 Task: Create a due date automation trigger when advanced off, on the thursday of the week before a card is due at 02:00 PM.
Action: Mouse moved to (851, 243)
Screenshot: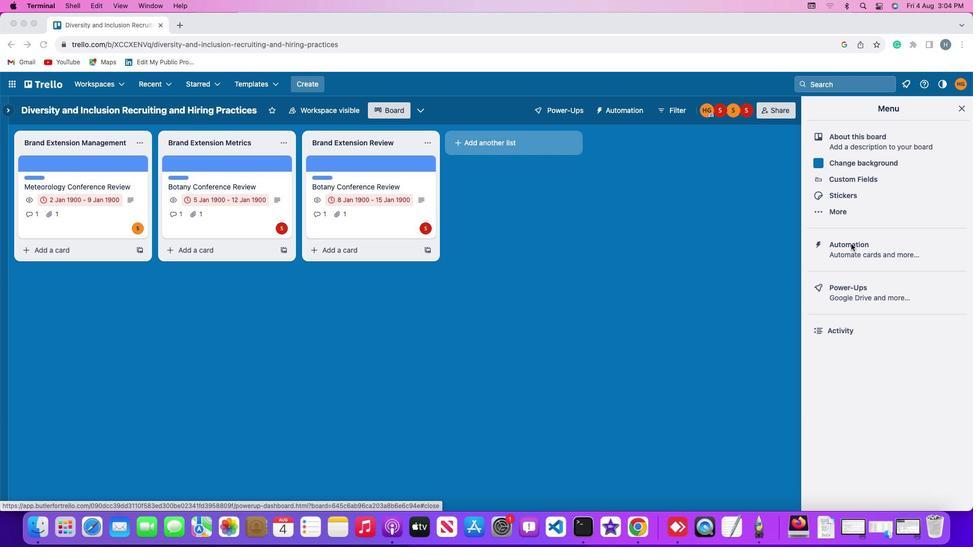 
Action: Mouse pressed left at (851, 243)
Screenshot: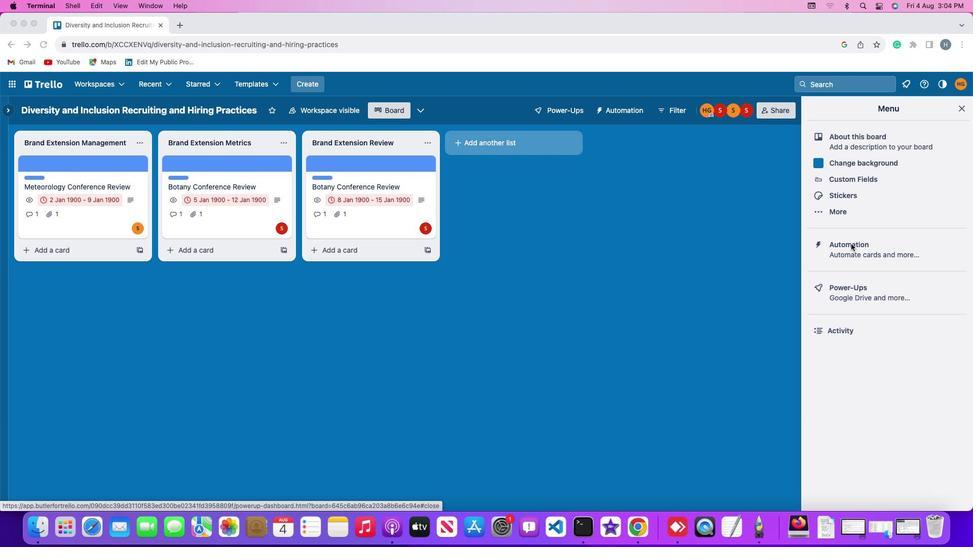 
Action: Mouse pressed left at (851, 243)
Screenshot: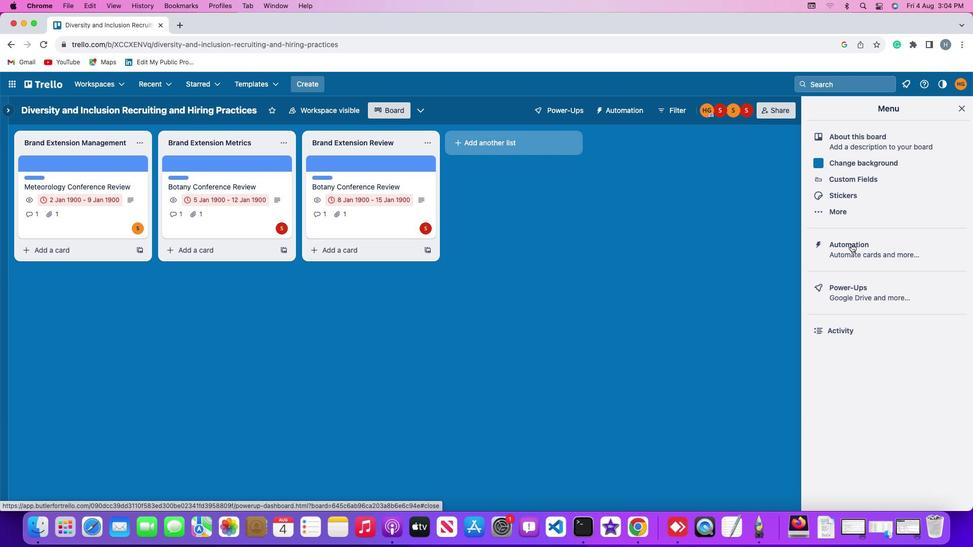 
Action: Mouse moved to (64, 241)
Screenshot: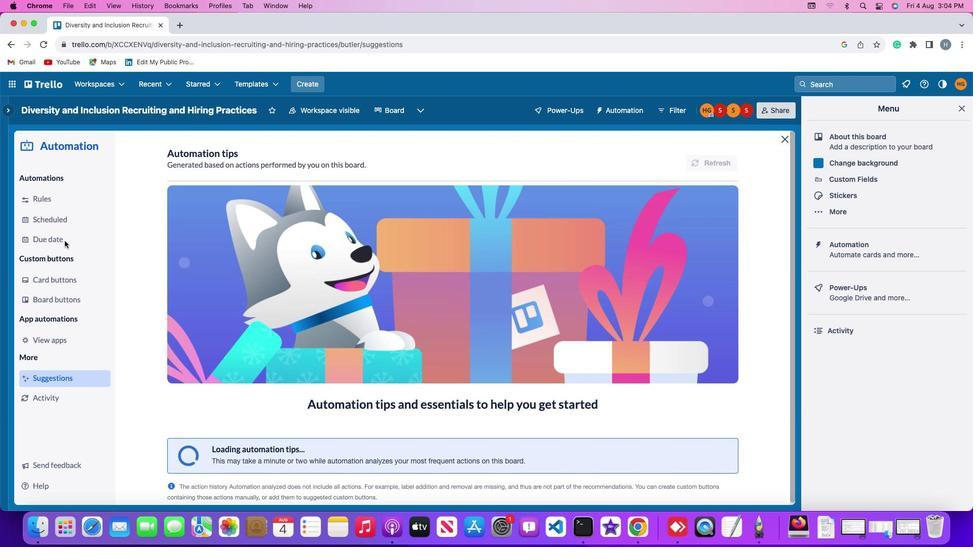 
Action: Mouse pressed left at (64, 241)
Screenshot: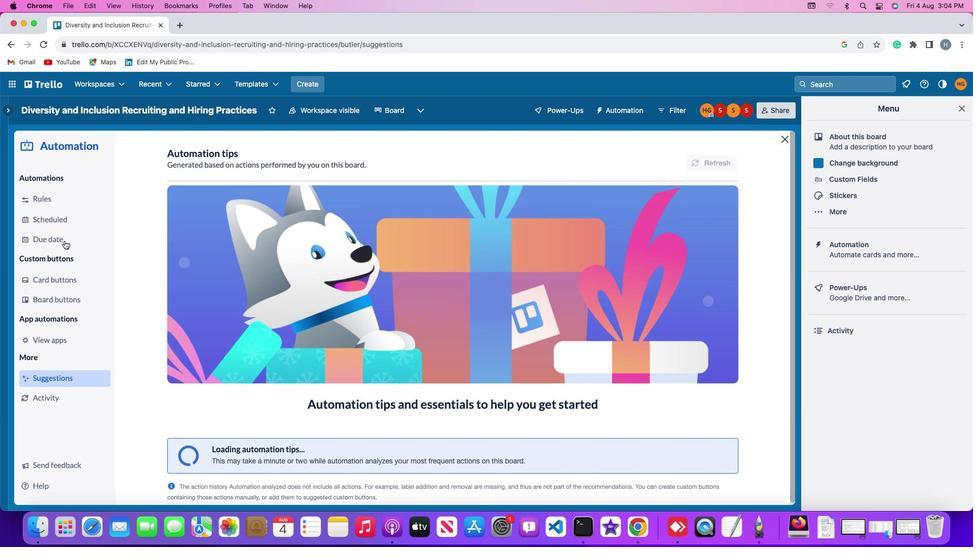 
Action: Mouse moved to (663, 156)
Screenshot: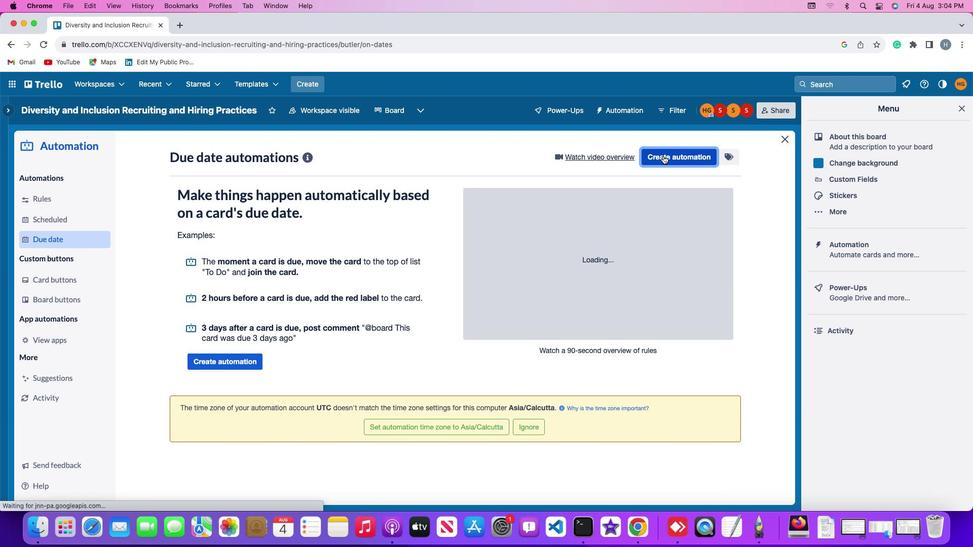 
Action: Mouse pressed left at (663, 156)
Screenshot: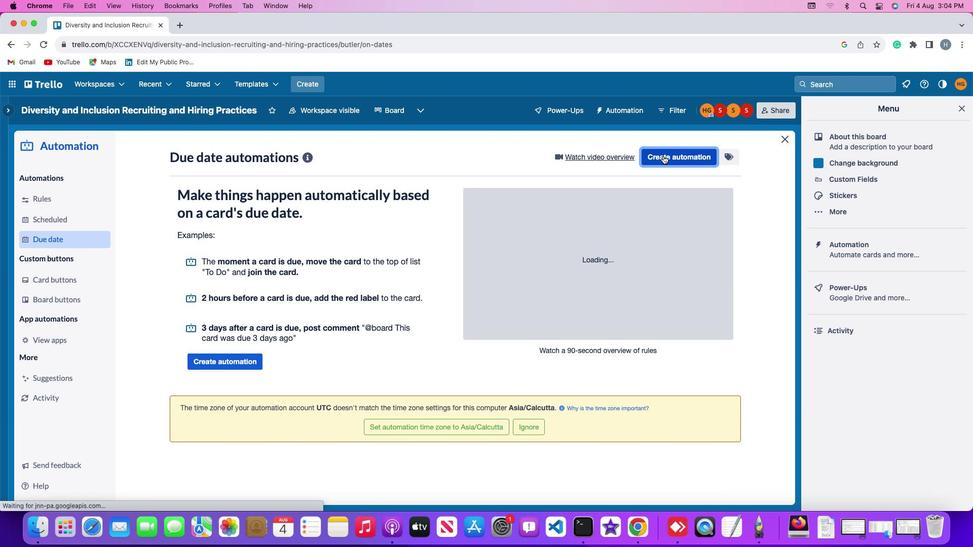 
Action: Mouse moved to (459, 252)
Screenshot: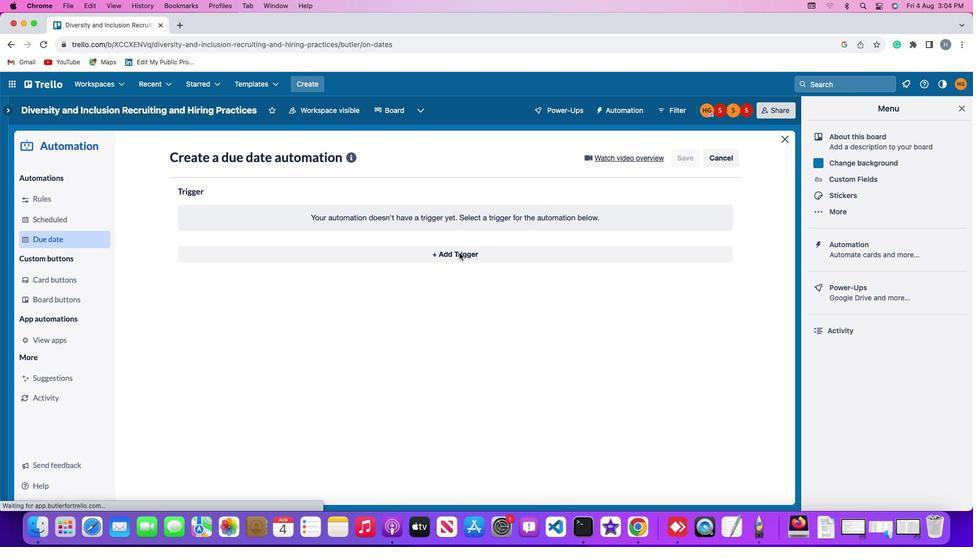 
Action: Mouse pressed left at (459, 252)
Screenshot: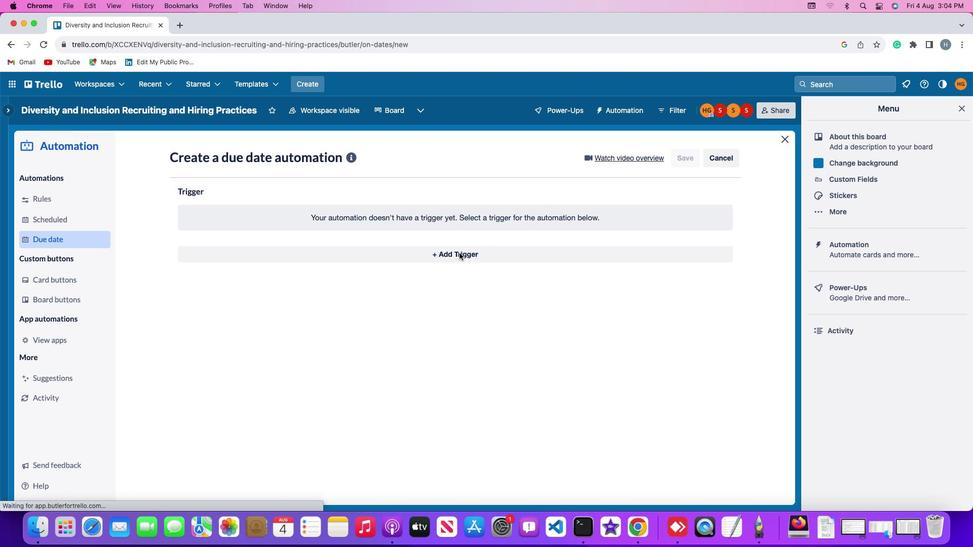 
Action: Mouse moved to (220, 441)
Screenshot: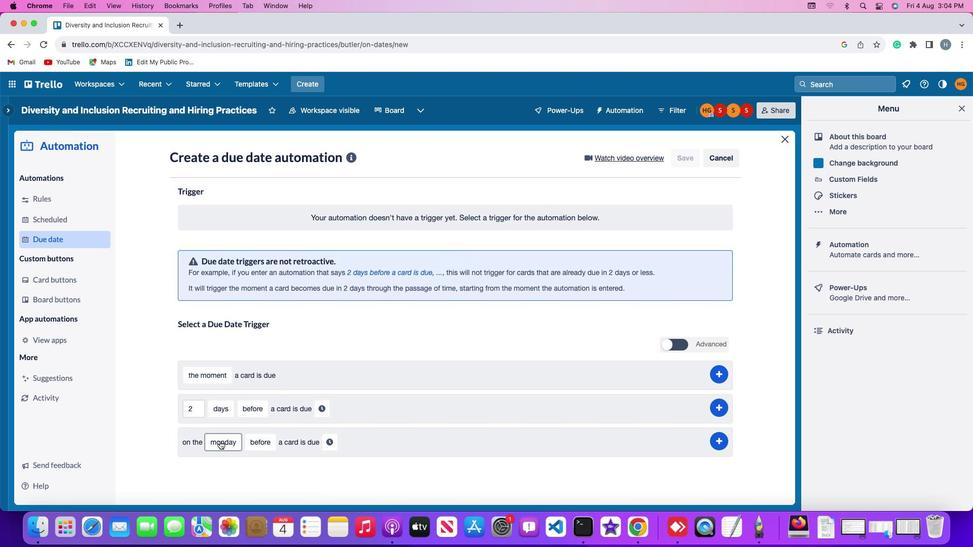 
Action: Mouse pressed left at (220, 441)
Screenshot: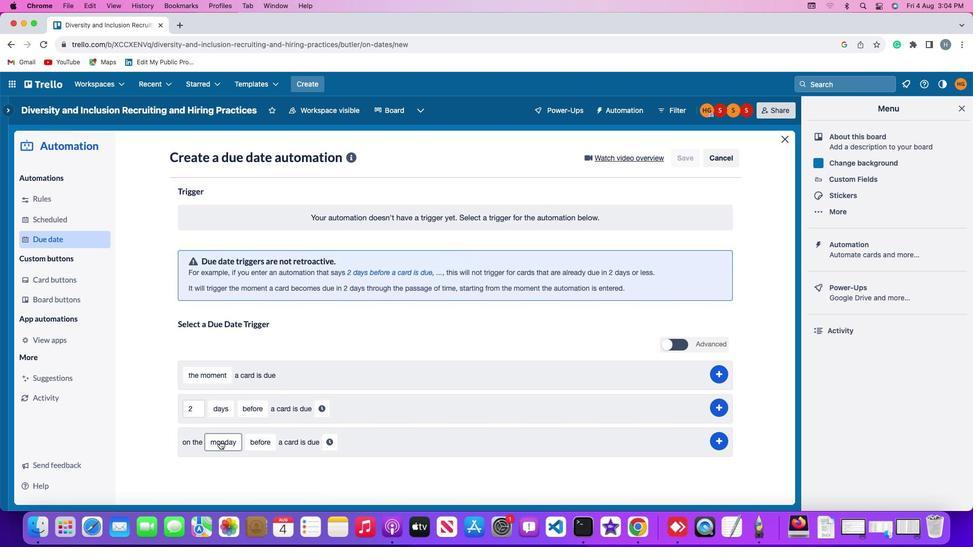 
Action: Mouse moved to (233, 362)
Screenshot: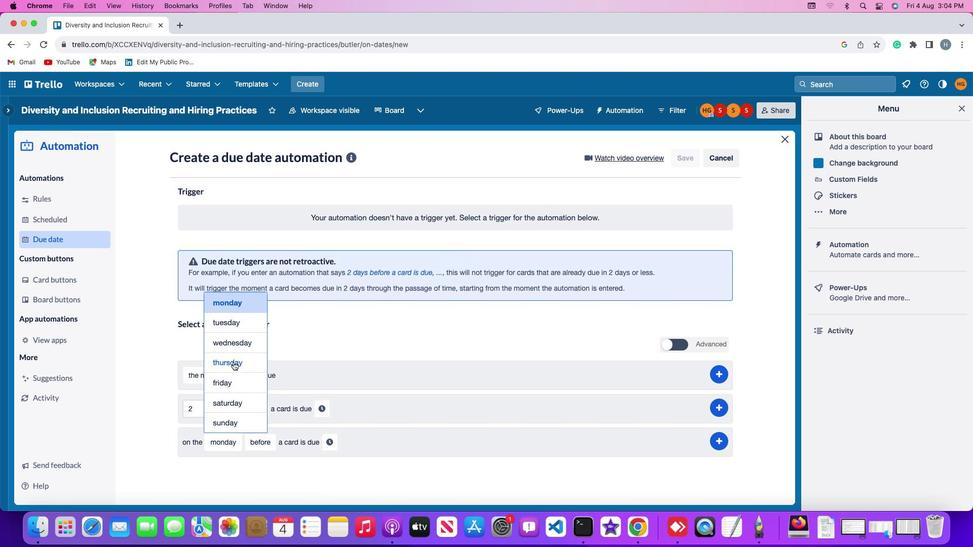 
Action: Mouse pressed left at (233, 362)
Screenshot: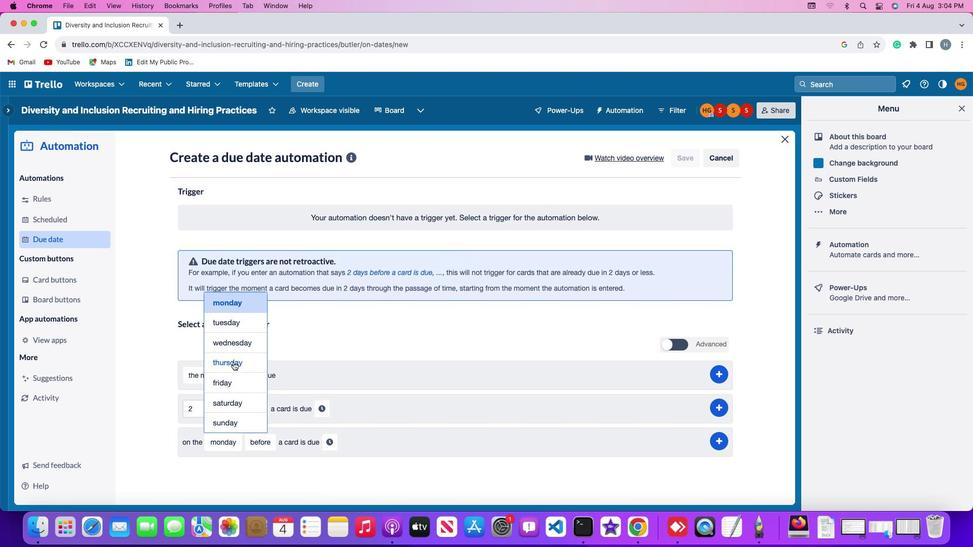 
Action: Mouse moved to (281, 419)
Screenshot: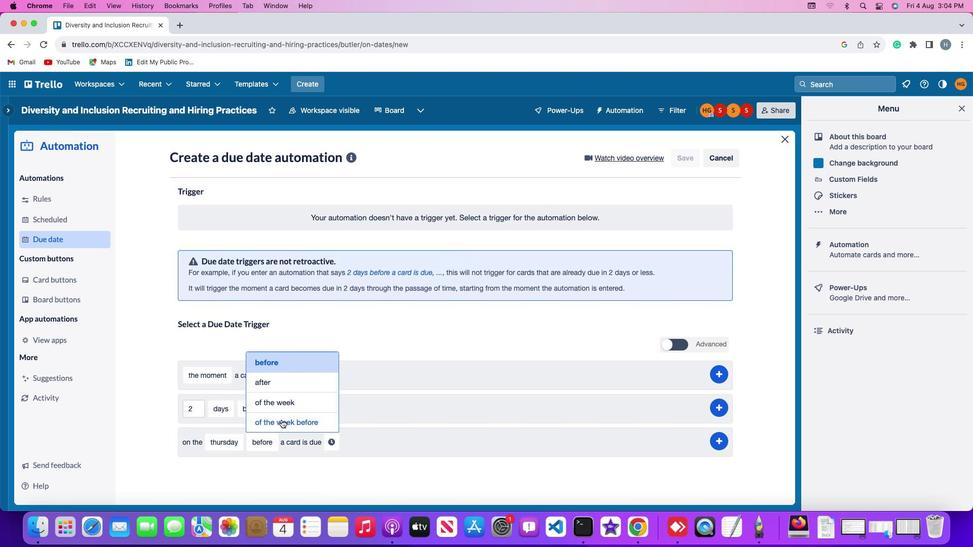 
Action: Mouse pressed left at (281, 419)
Screenshot: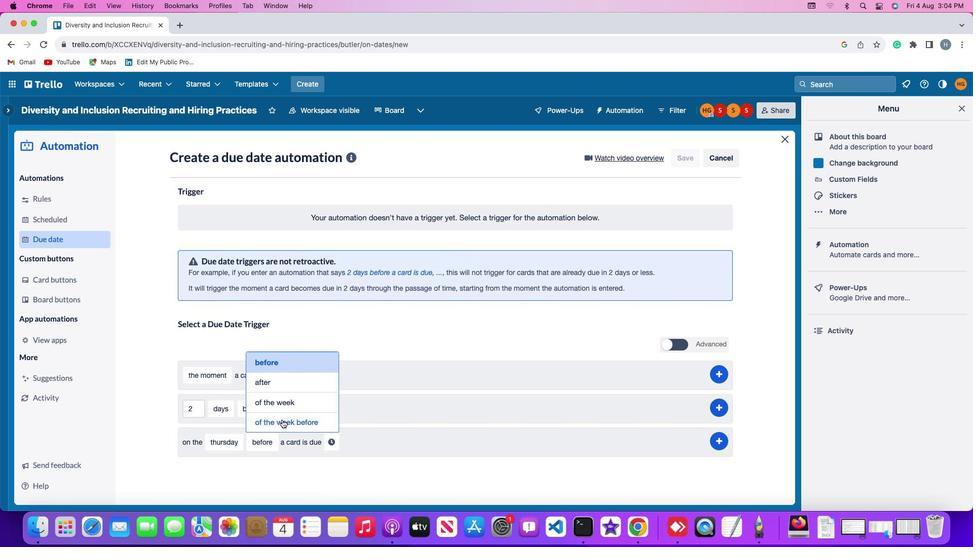 
Action: Mouse moved to (373, 442)
Screenshot: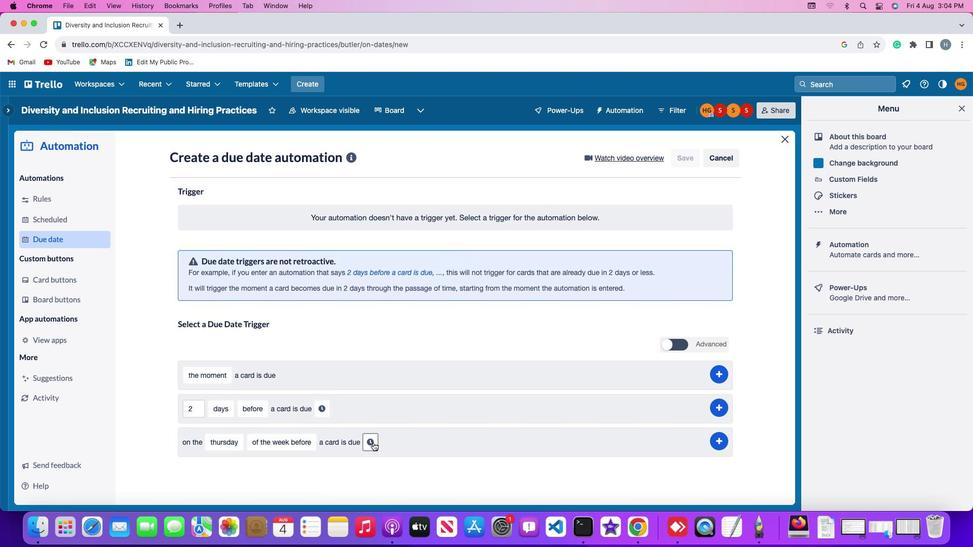
Action: Mouse pressed left at (373, 442)
Screenshot: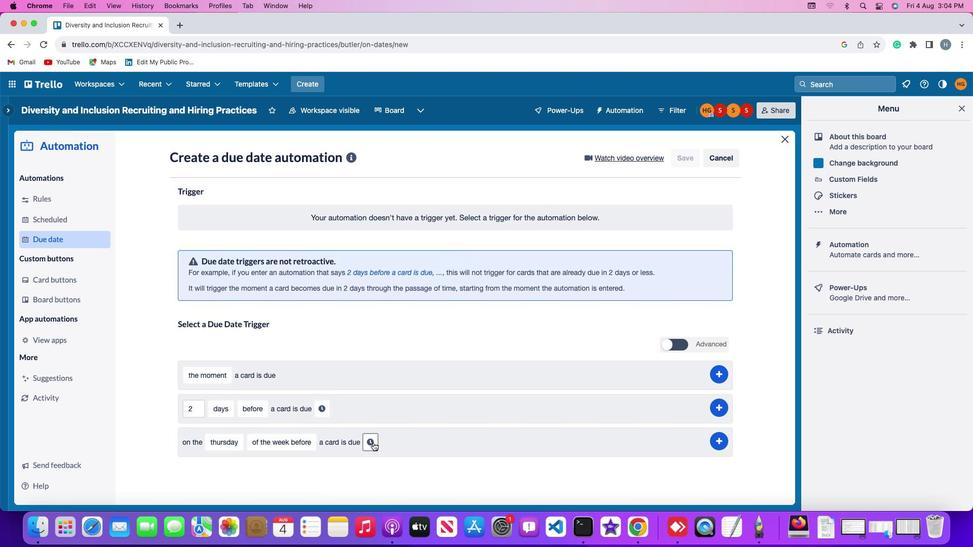 
Action: Mouse moved to (388, 441)
Screenshot: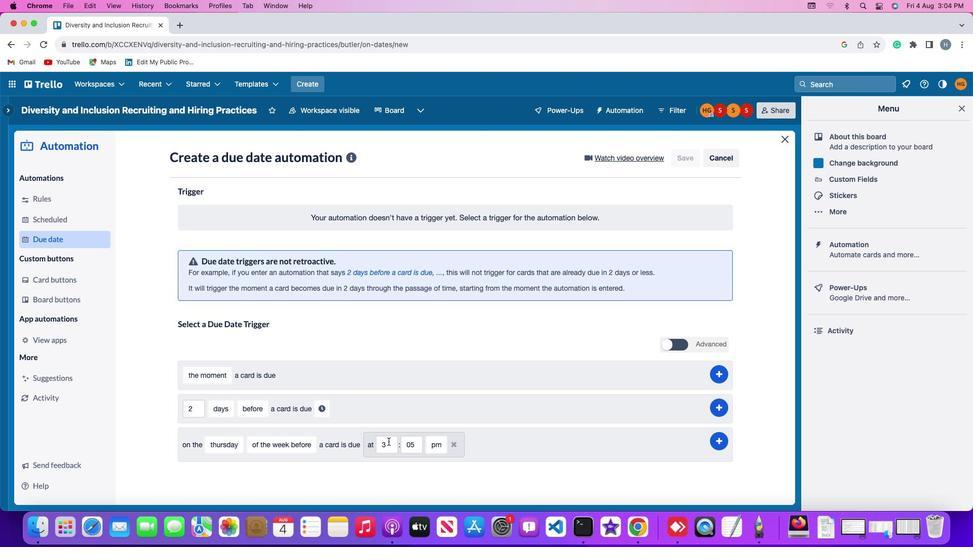 
Action: Mouse pressed left at (388, 441)
Screenshot: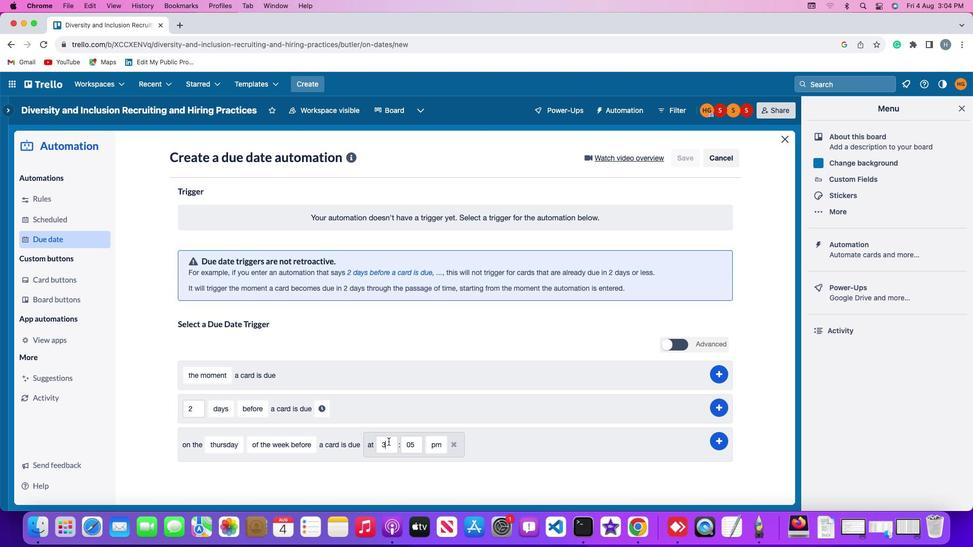 
Action: Mouse moved to (388, 441)
Screenshot: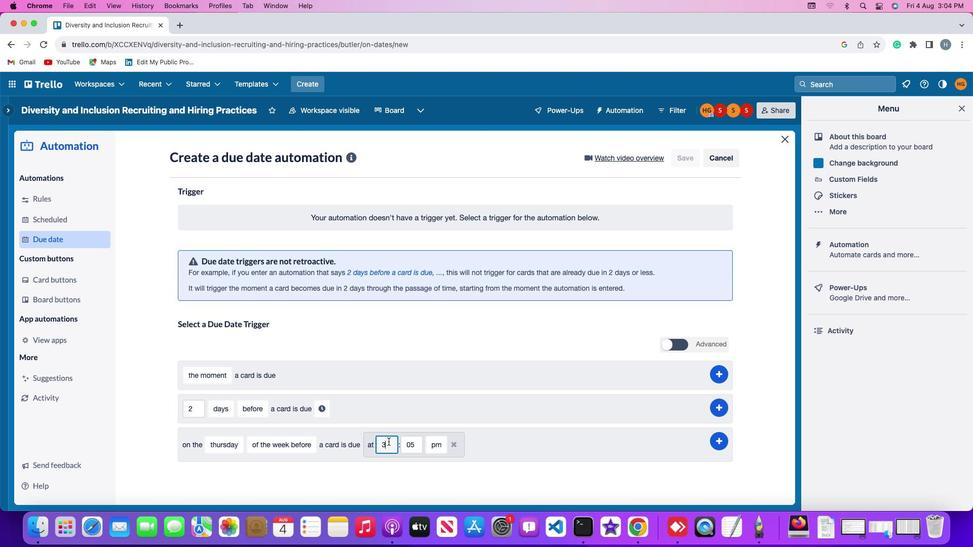 
Action: Key pressed Key.backspace
Screenshot: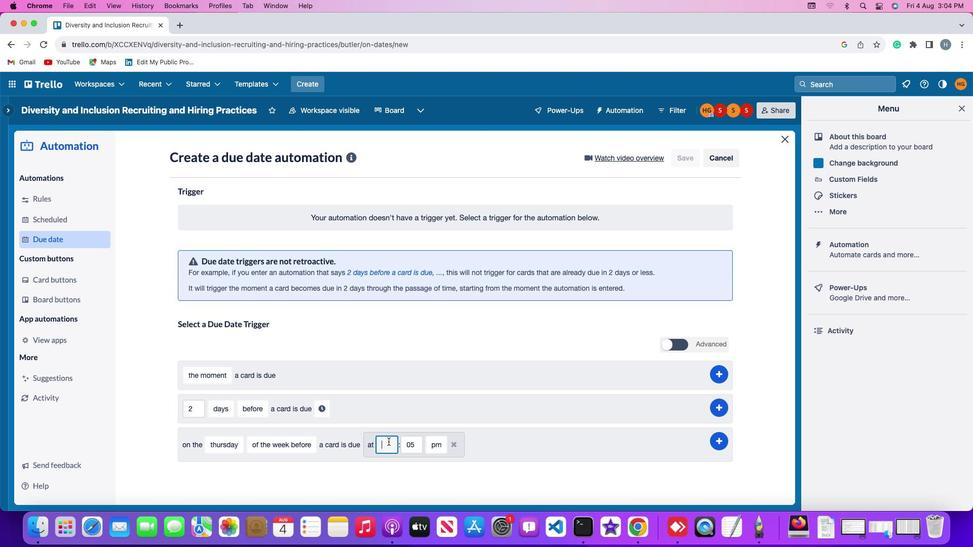 
Action: Mouse moved to (387, 442)
Screenshot: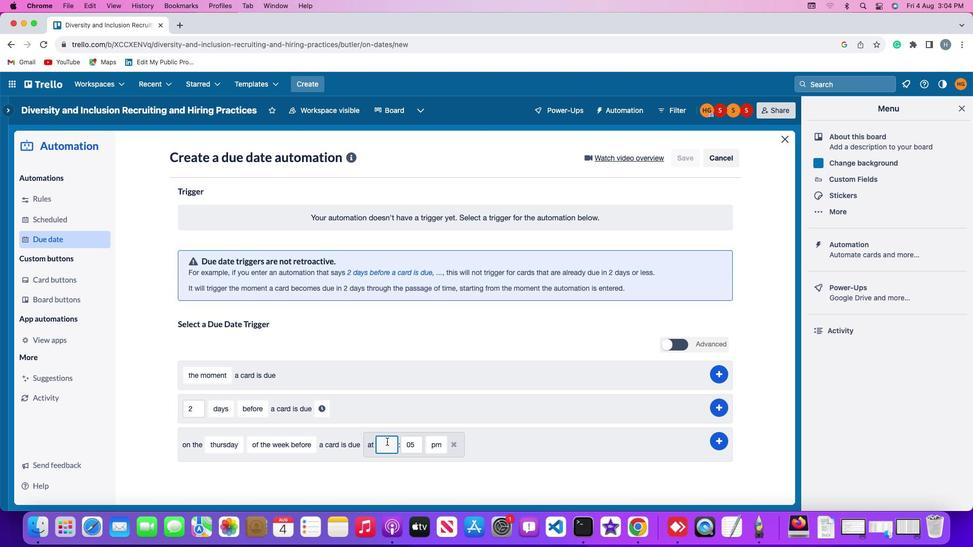 
Action: Key pressed '2'
Screenshot: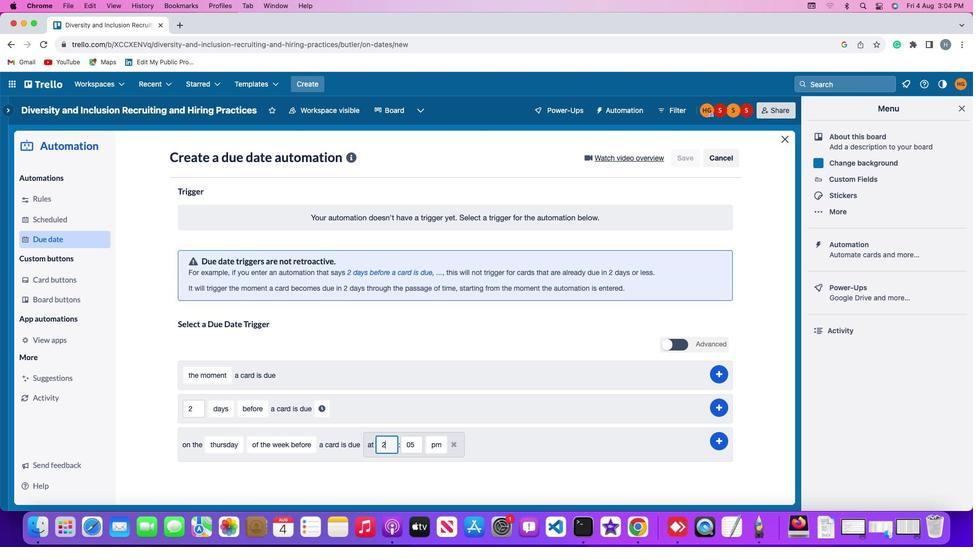 
Action: Mouse moved to (414, 443)
Screenshot: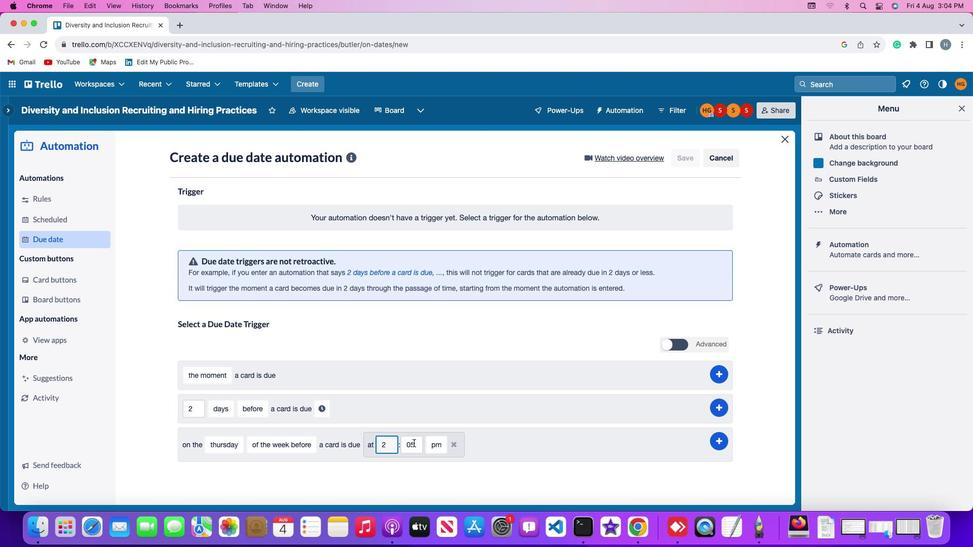 
Action: Mouse pressed left at (414, 443)
Screenshot: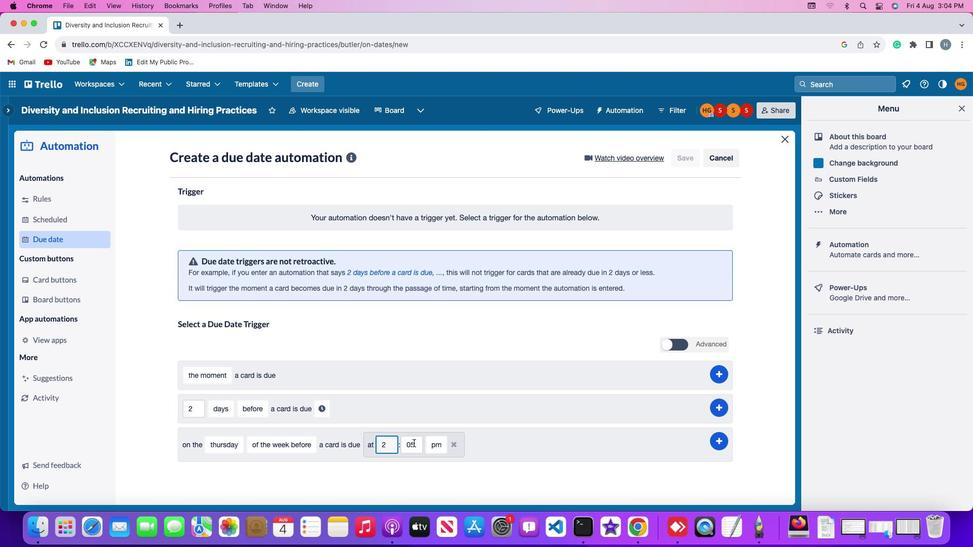 
Action: Mouse moved to (415, 443)
Screenshot: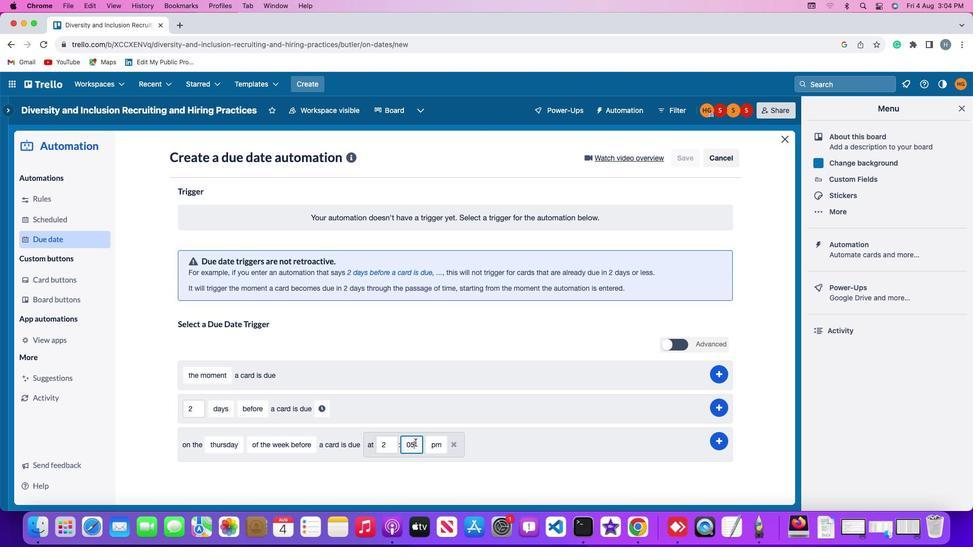 
Action: Key pressed Key.backspace
Screenshot: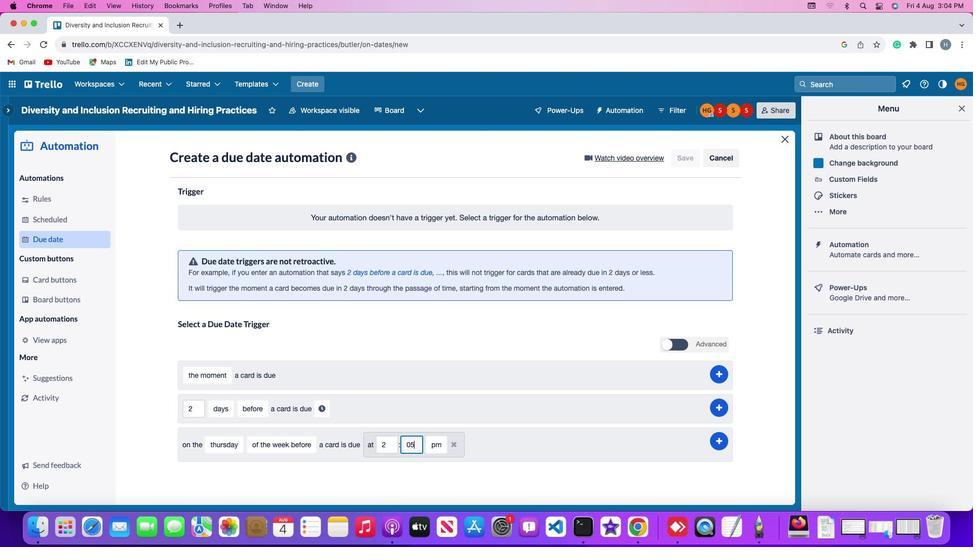 
Action: Mouse moved to (416, 444)
Screenshot: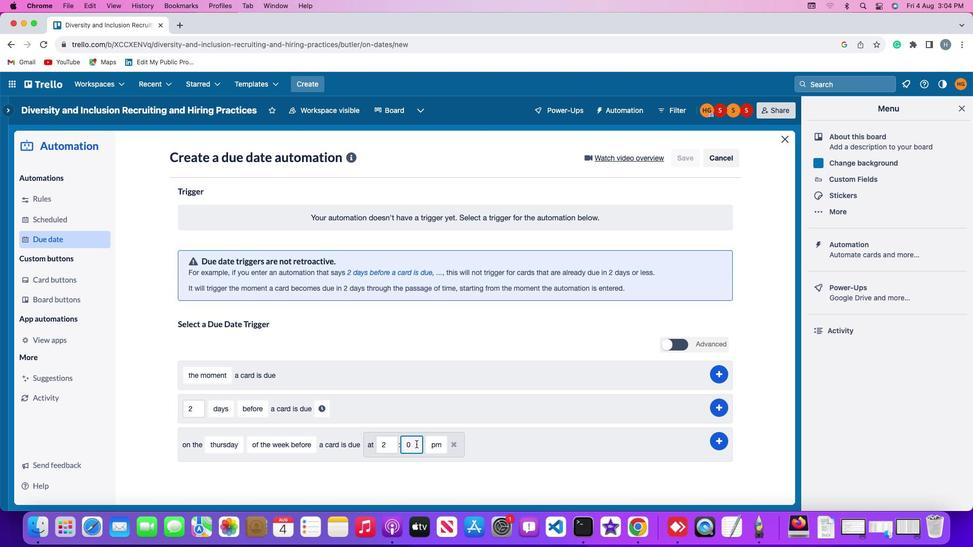 
Action: Key pressed '0'
Screenshot: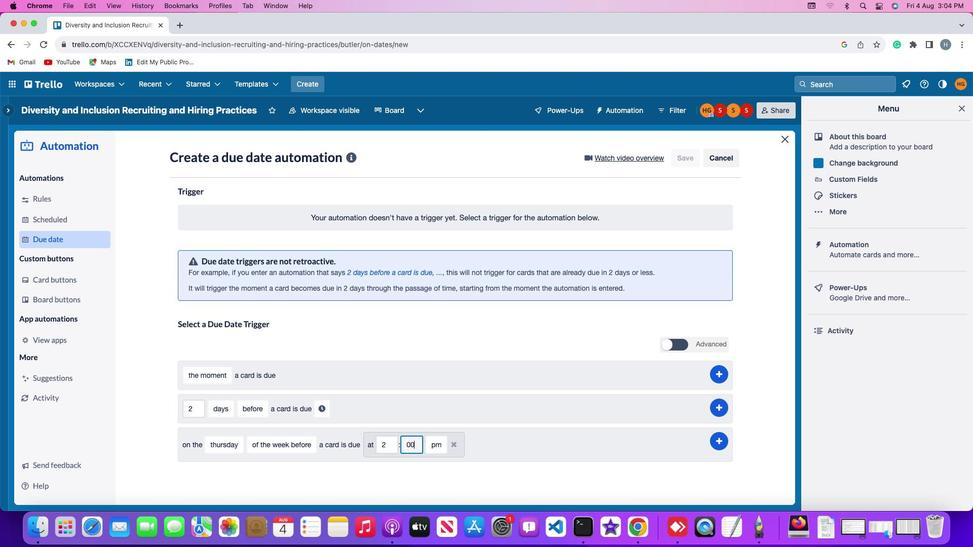 
Action: Mouse moved to (436, 483)
Screenshot: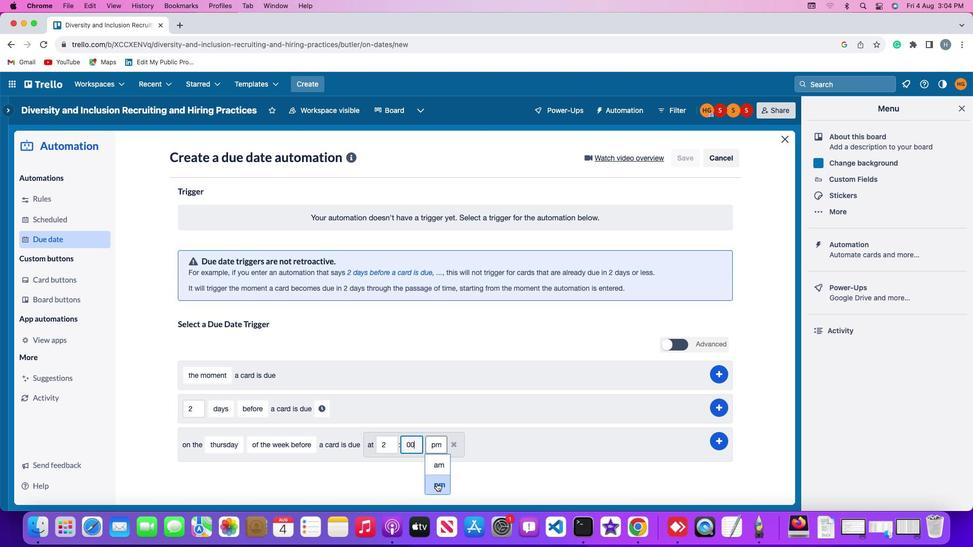 
Action: Mouse pressed left at (436, 483)
Screenshot: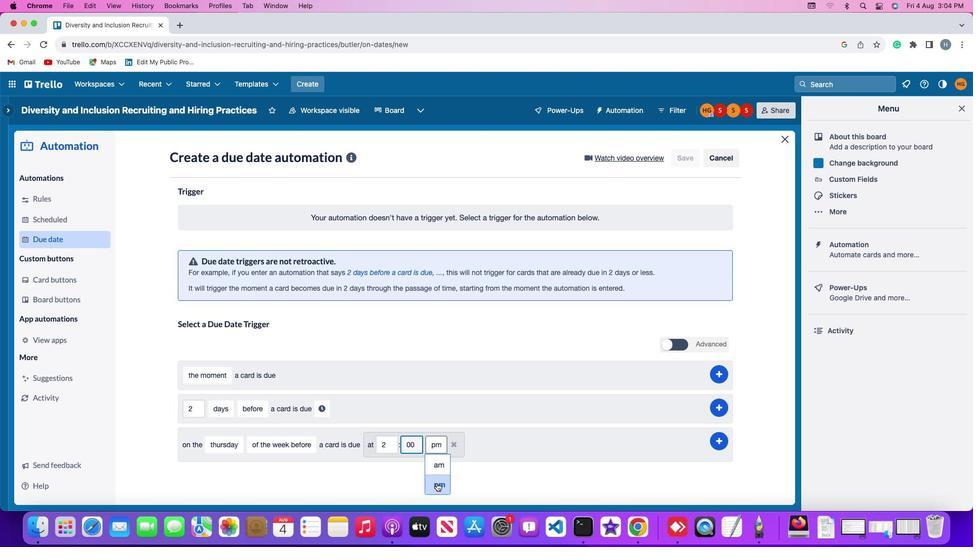 
Action: Mouse moved to (721, 443)
Screenshot: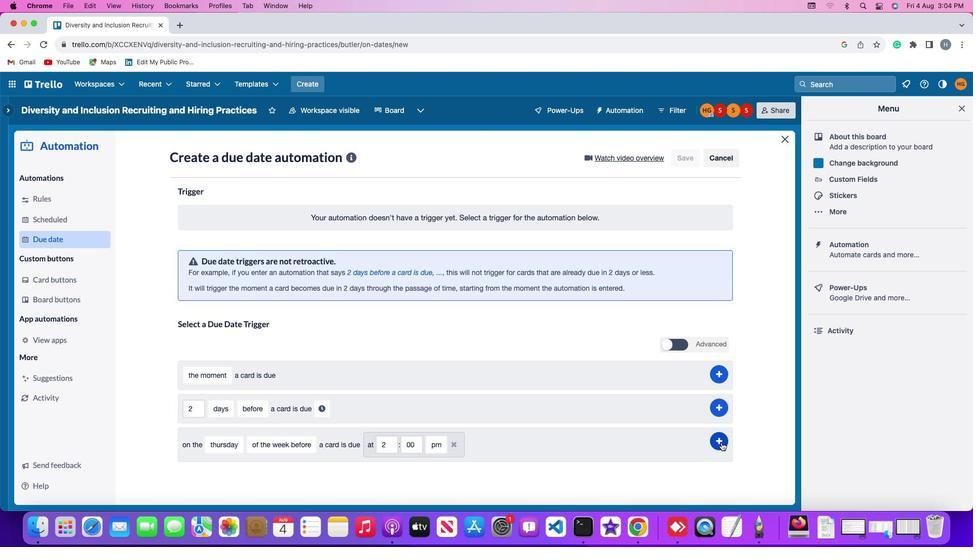 
Action: Mouse pressed left at (721, 443)
Screenshot: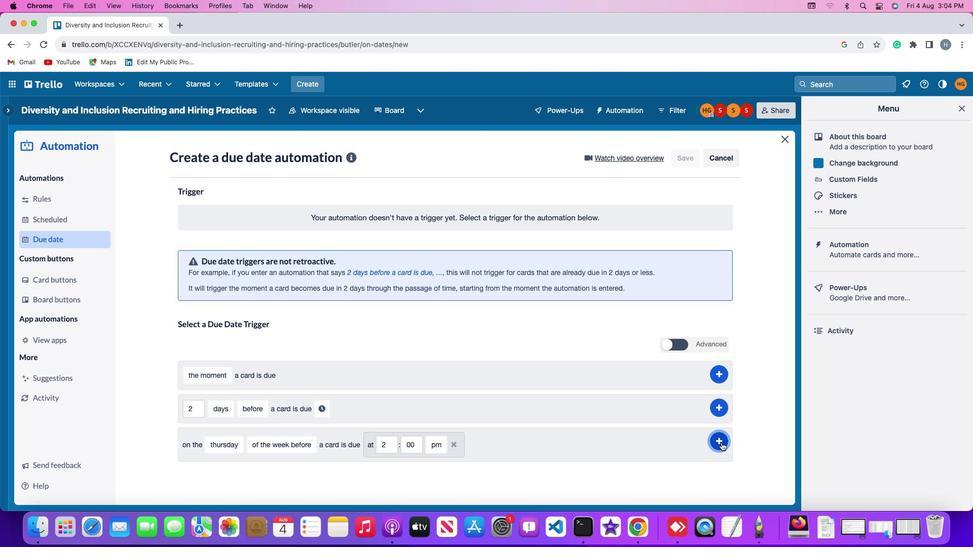
Action: Mouse moved to (700, 277)
Screenshot: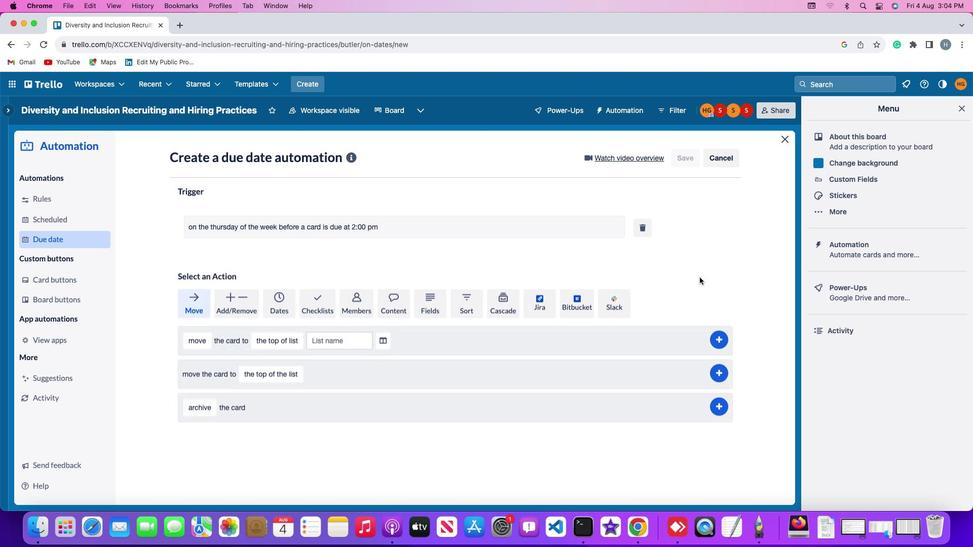 
